 Task: AssignVinnyoffice2@gmail.com as Assignee of Child Issue ChildIssue0000000154 of Issue Issue0000000077 in Backlog  in Scrum Project Project0000000016 in Jira. AssignVinnyoffice2@gmail.com as Assignee of Child Issue ChildIssue0000000155 of Issue Issue0000000078 in Backlog  in Scrum Project Project0000000016 in Jira. AssignCarxxstreet791@gmail.com as Assignee of Child Issue ChildIssue0000000156 of Issue Issue0000000078 in Backlog  in Scrum Project Project0000000016 in Jira. AssignCarxxstreet791@gmail.com as Assignee of Child Issue ChildIssue0000000157 of Issue Issue0000000079 in Backlog  in Scrum Project Project0000000016 in Jira. AssignCarxxstreet791@gmail.com as Assignee of Child Issue ChildIssue0000000158 of Issue Issue0000000079 in Backlog  in Scrum Project Project0000000016 in Jira
Action: Mouse moved to (342, 374)
Screenshot: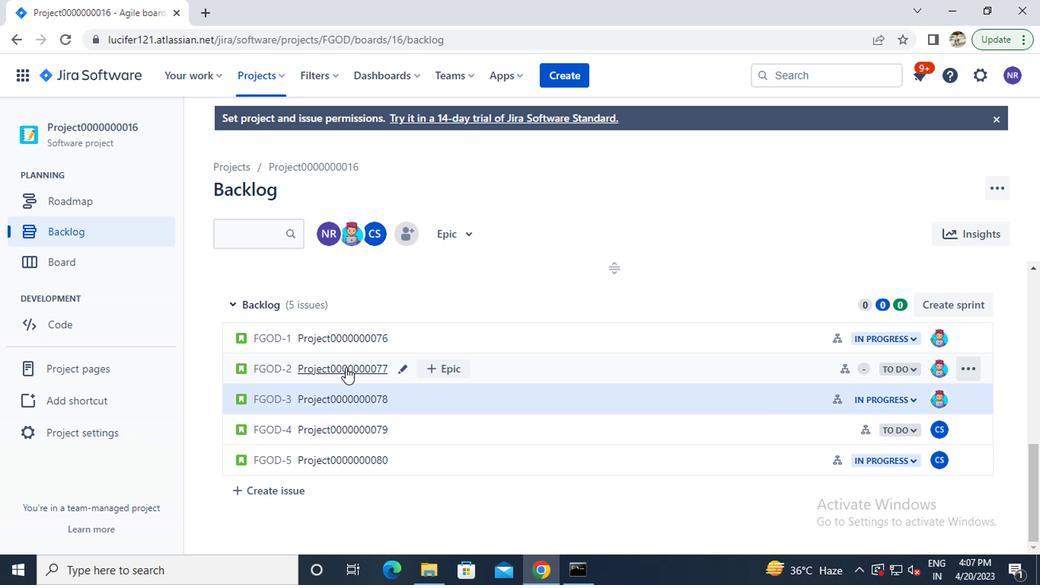 
Action: Mouse pressed left at (342, 374)
Screenshot: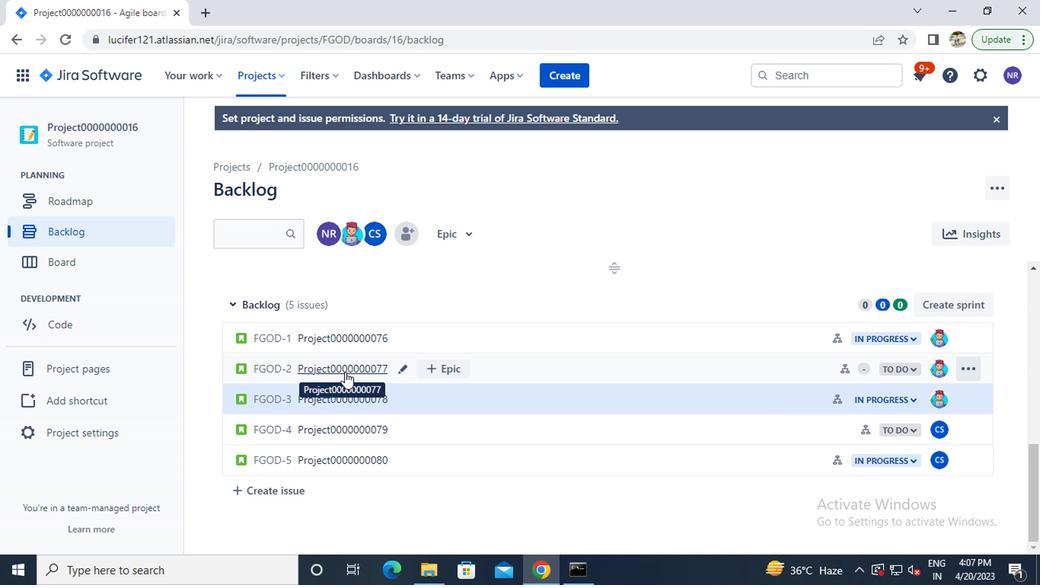 
Action: Mouse moved to (958, 372)
Screenshot: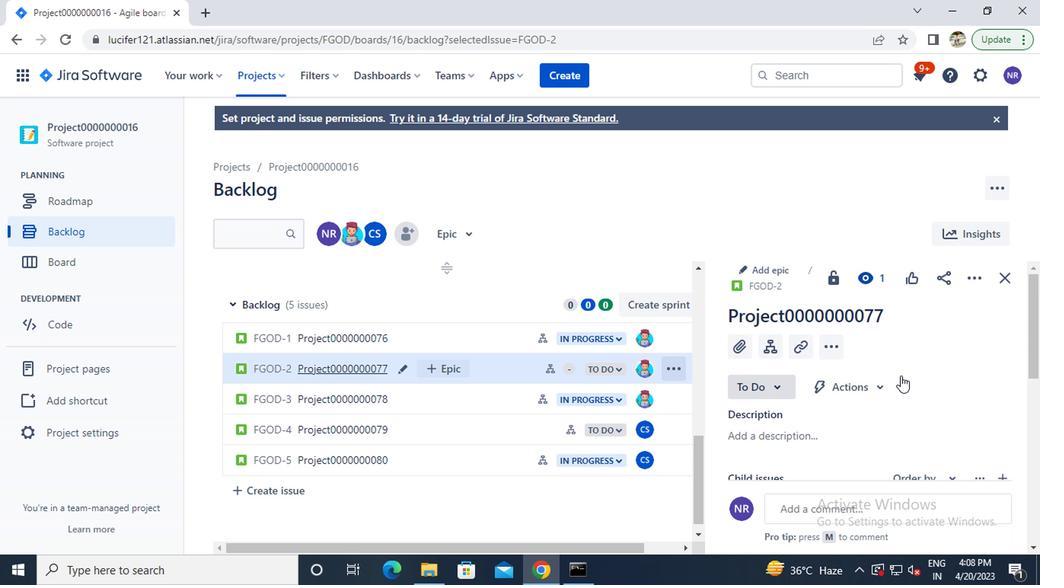 
Action: Mouse scrolled (958, 371) with delta (0, -1)
Screenshot: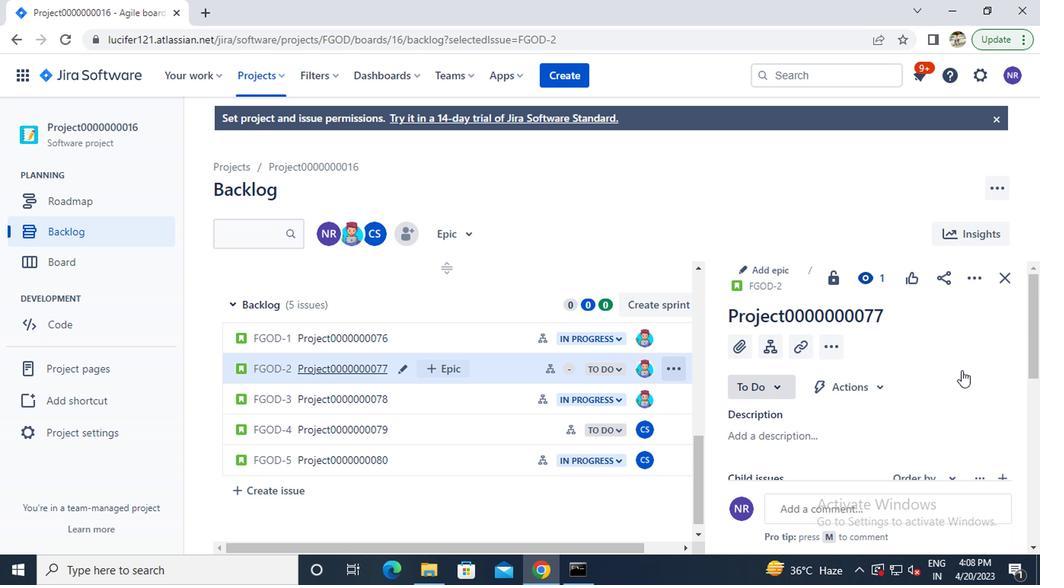 
Action: Mouse moved to (955, 372)
Screenshot: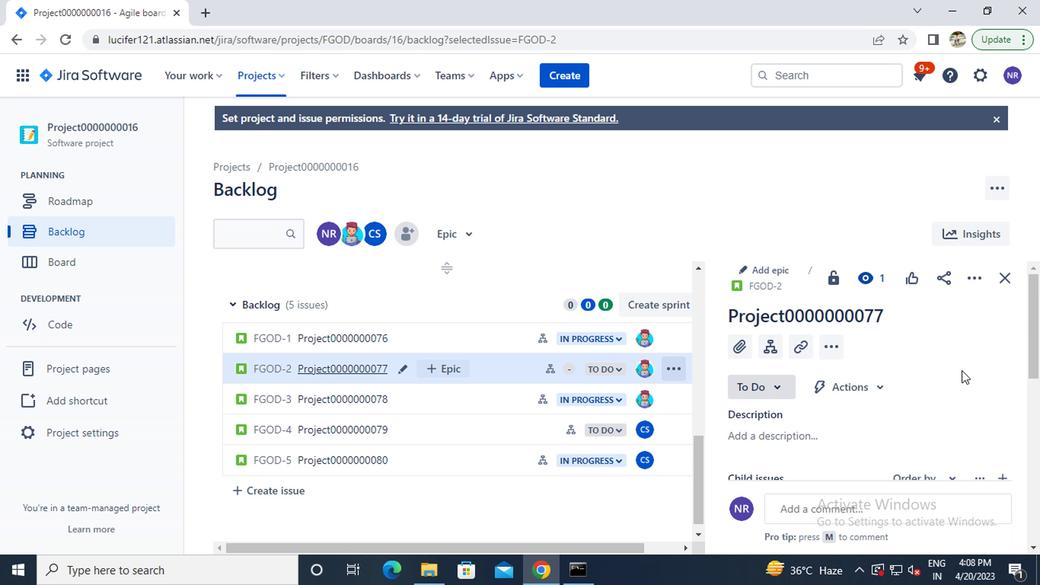 
Action: Mouse scrolled (955, 371) with delta (0, -1)
Screenshot: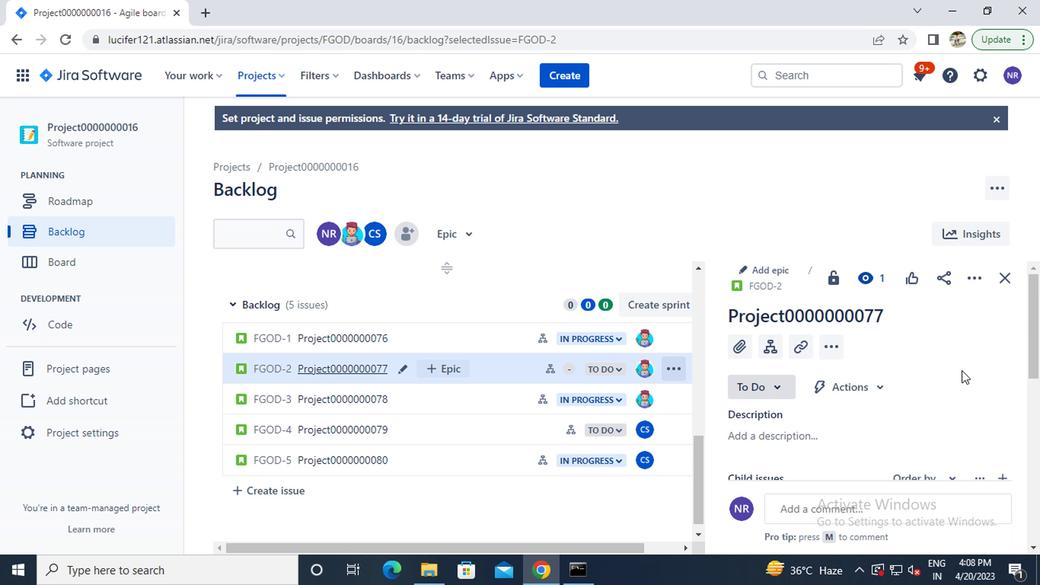 
Action: Mouse moved to (952, 372)
Screenshot: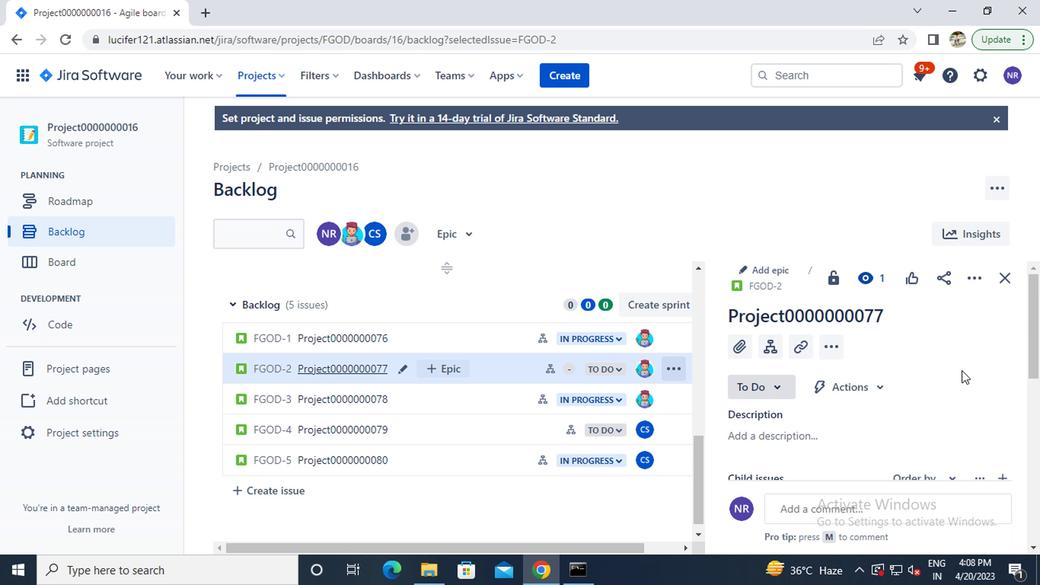 
Action: Mouse scrolled (952, 371) with delta (0, -1)
Screenshot: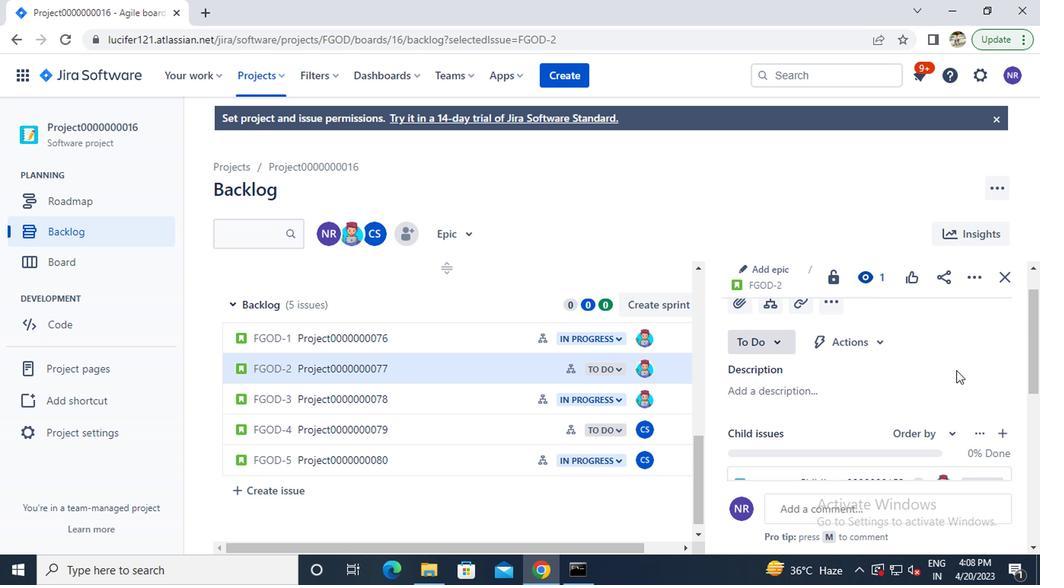 
Action: Mouse moved to (937, 340)
Screenshot: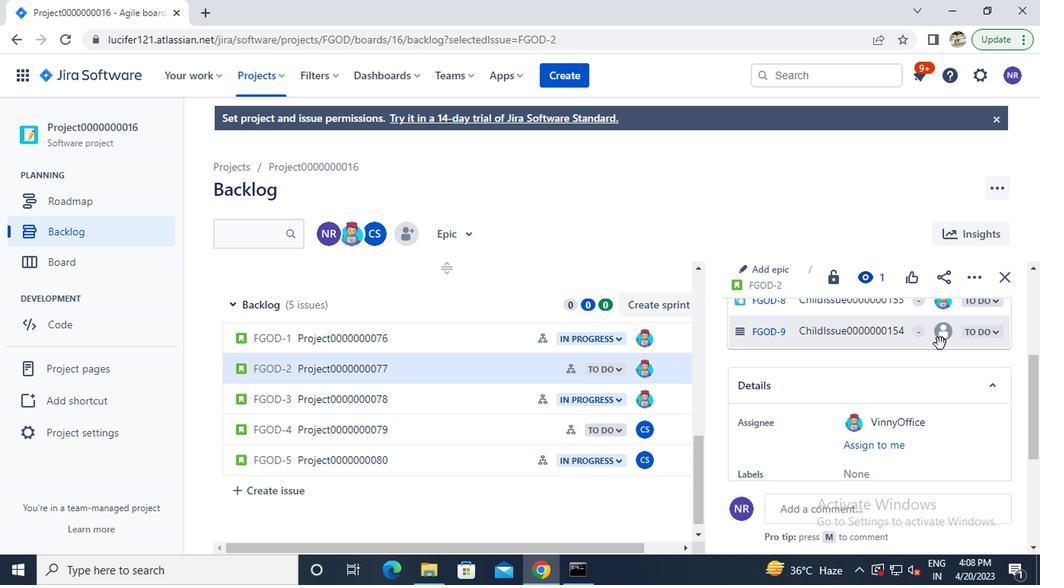 
Action: Mouse pressed left at (937, 340)
Screenshot: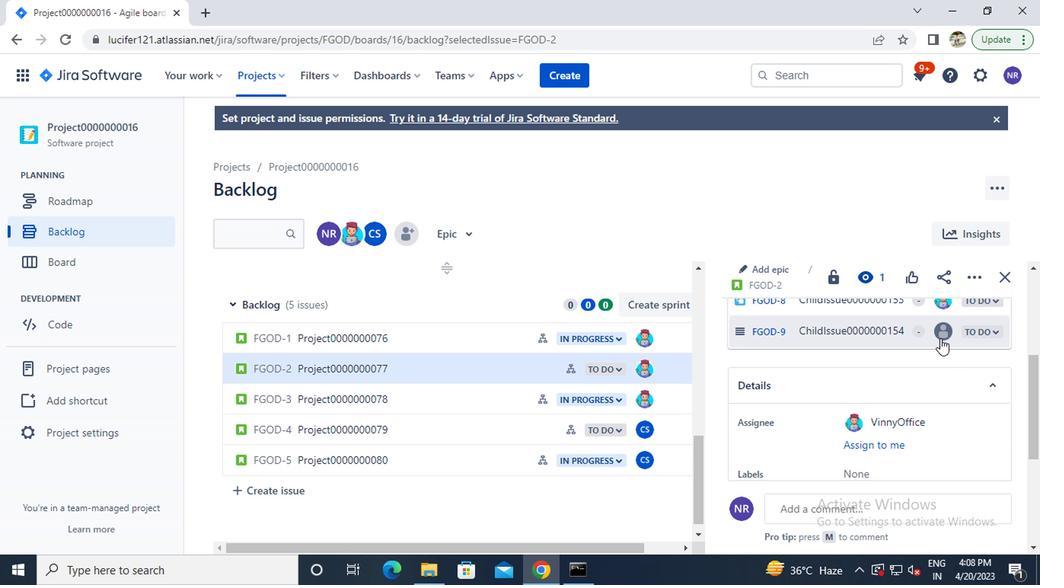 
Action: Mouse moved to (937, 340)
Screenshot: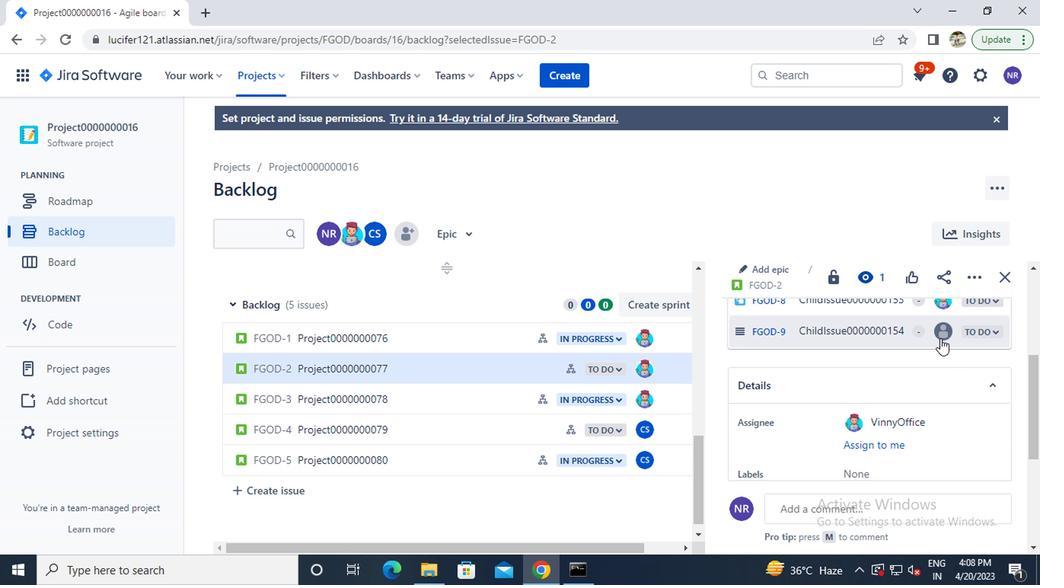 
Action: Key pressed v
Screenshot: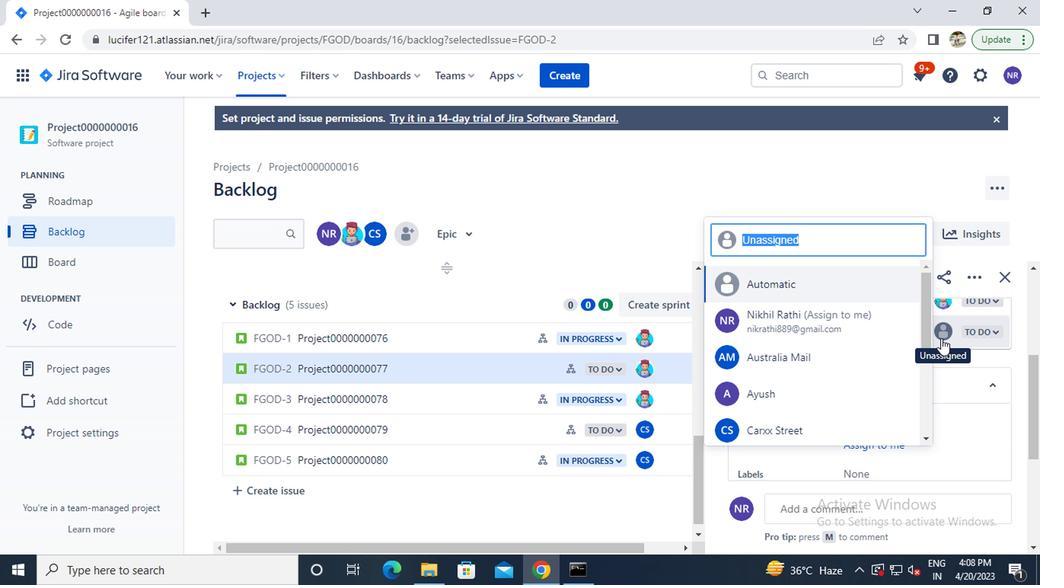 
Action: Mouse moved to (811, 326)
Screenshot: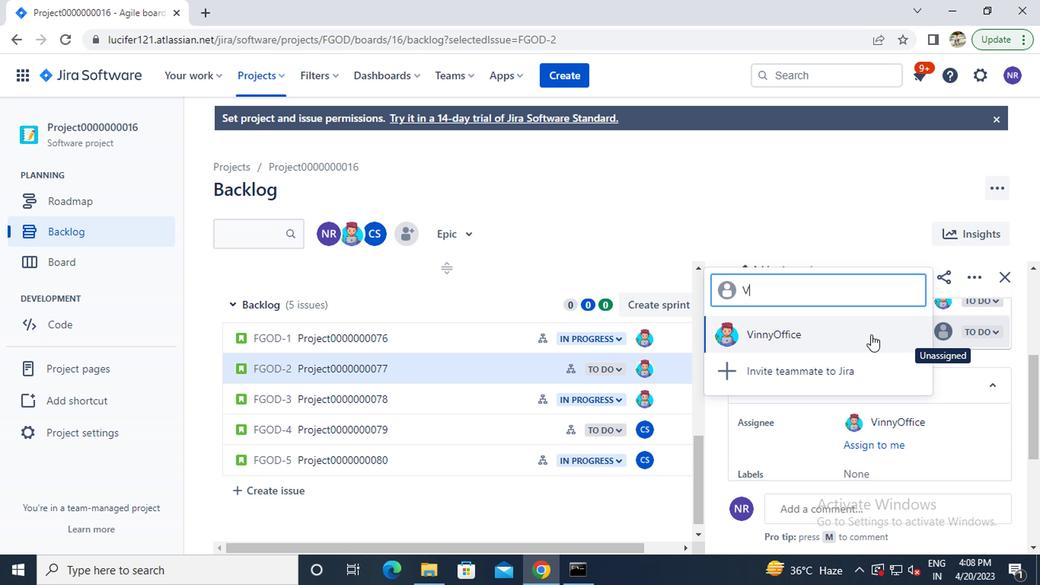 
Action: Mouse pressed left at (811, 326)
Screenshot: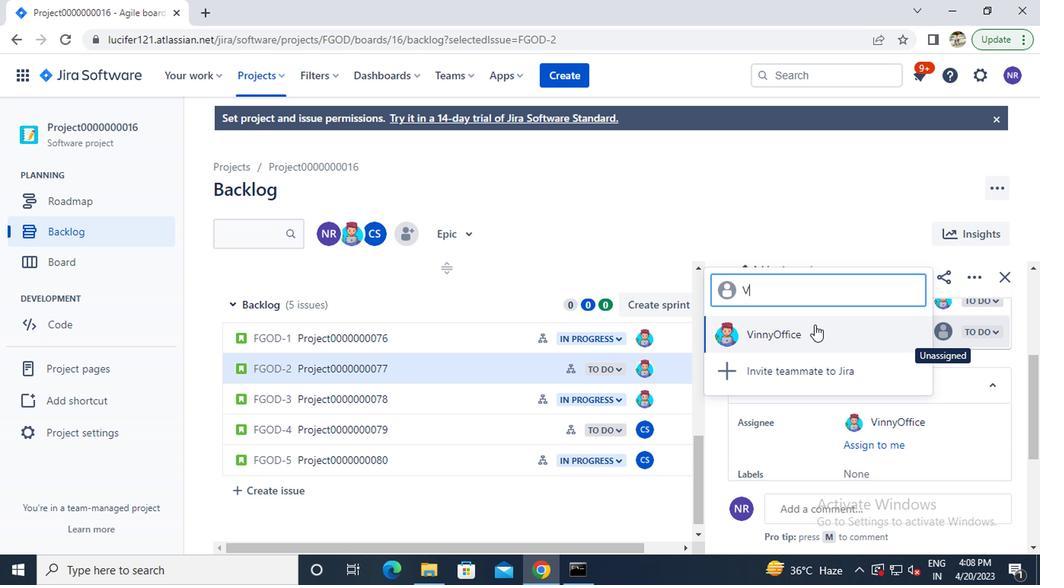 
Action: Mouse moved to (349, 395)
Screenshot: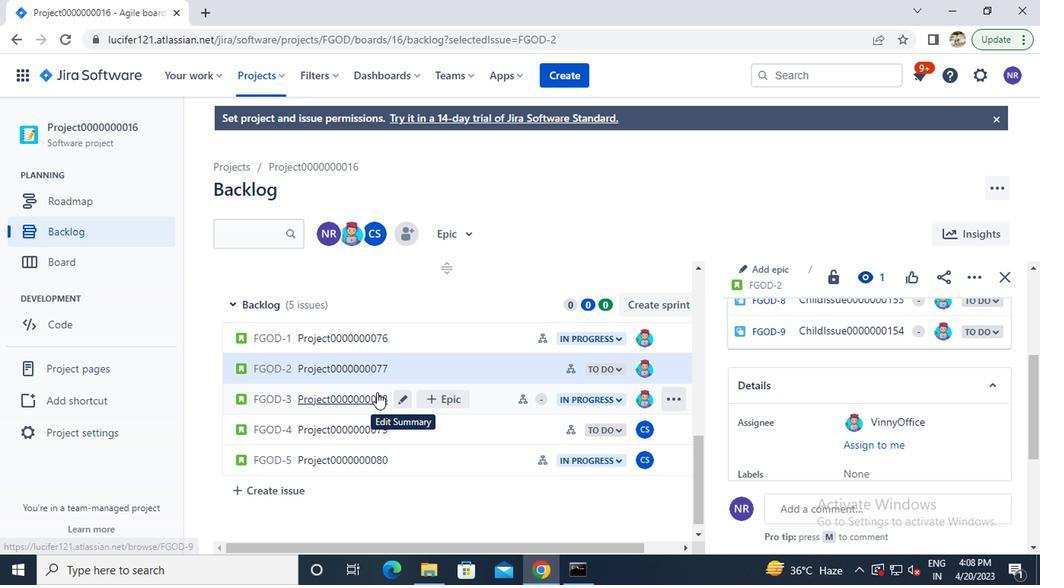 
Action: Mouse pressed left at (349, 395)
Screenshot: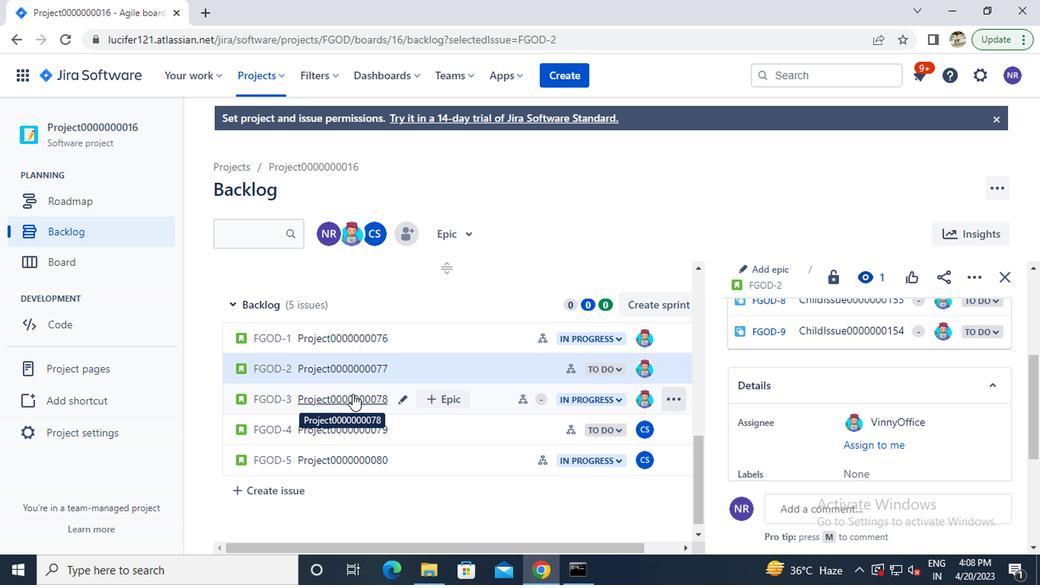 
Action: Mouse moved to (847, 408)
Screenshot: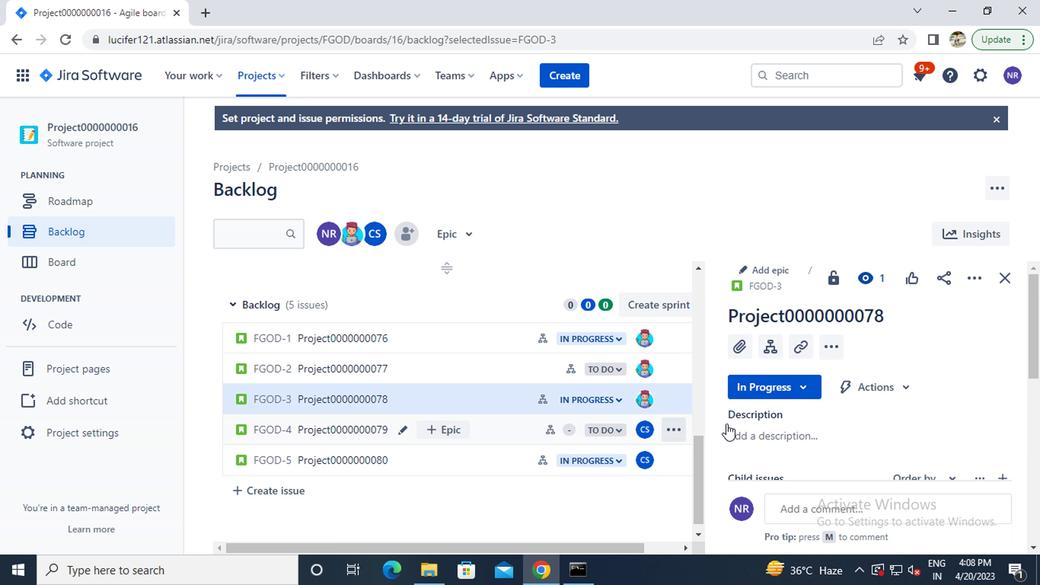 
Action: Mouse scrolled (847, 408) with delta (0, 0)
Screenshot: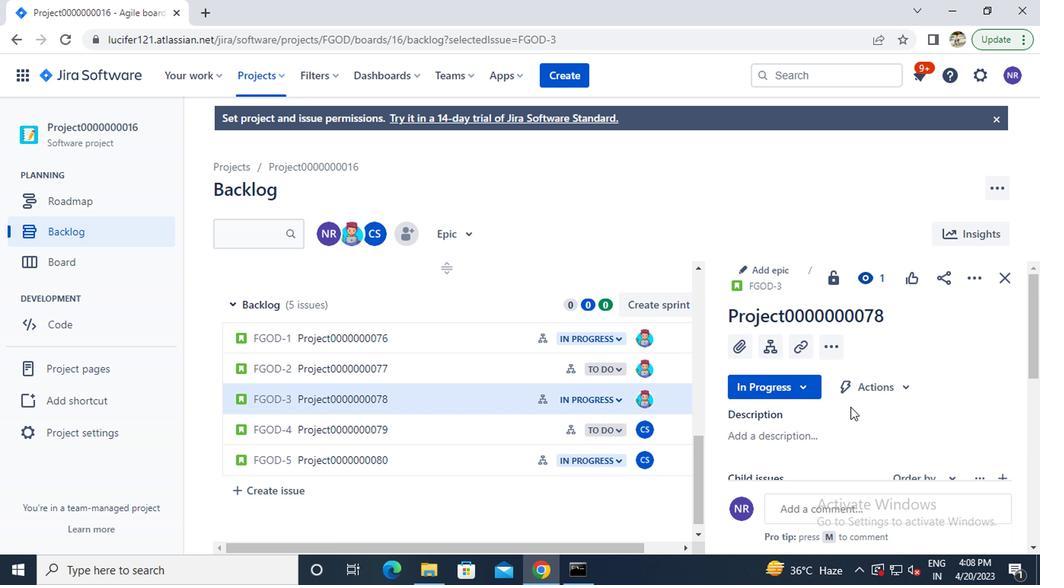 
Action: Mouse moved to (941, 449)
Screenshot: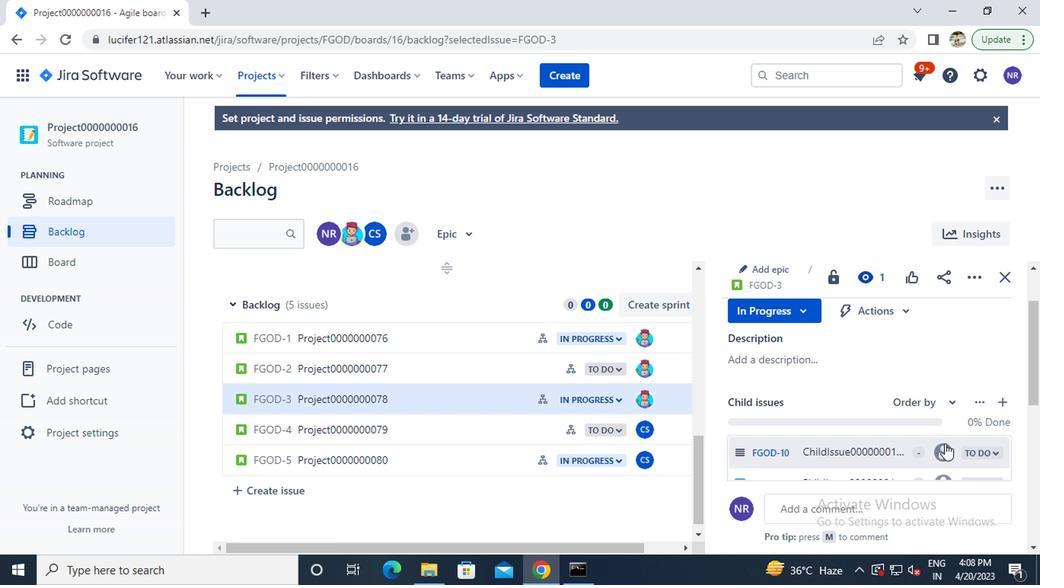 
Action: Mouse pressed left at (941, 449)
Screenshot: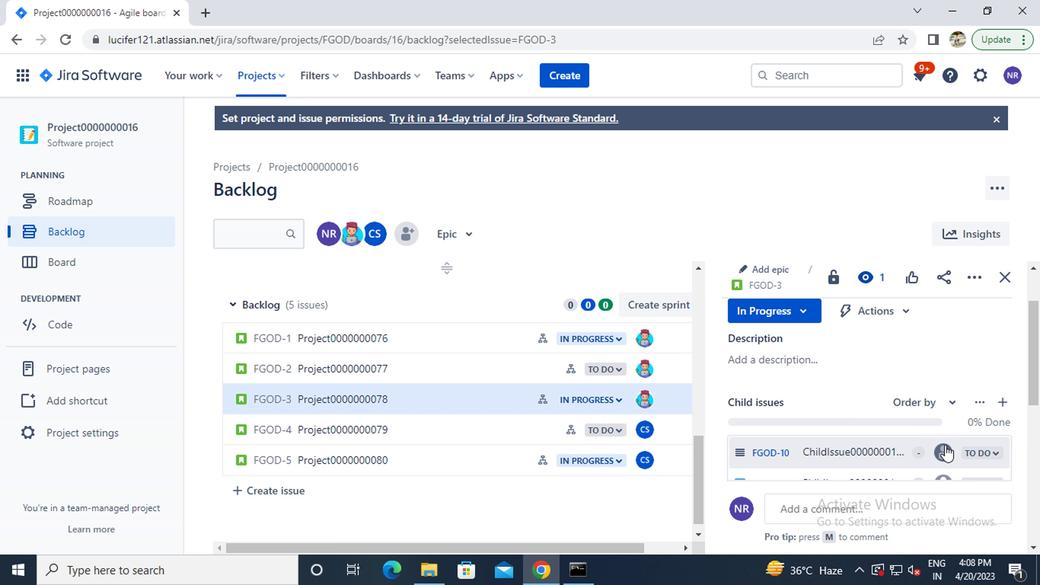 
Action: Mouse moved to (940, 450)
Screenshot: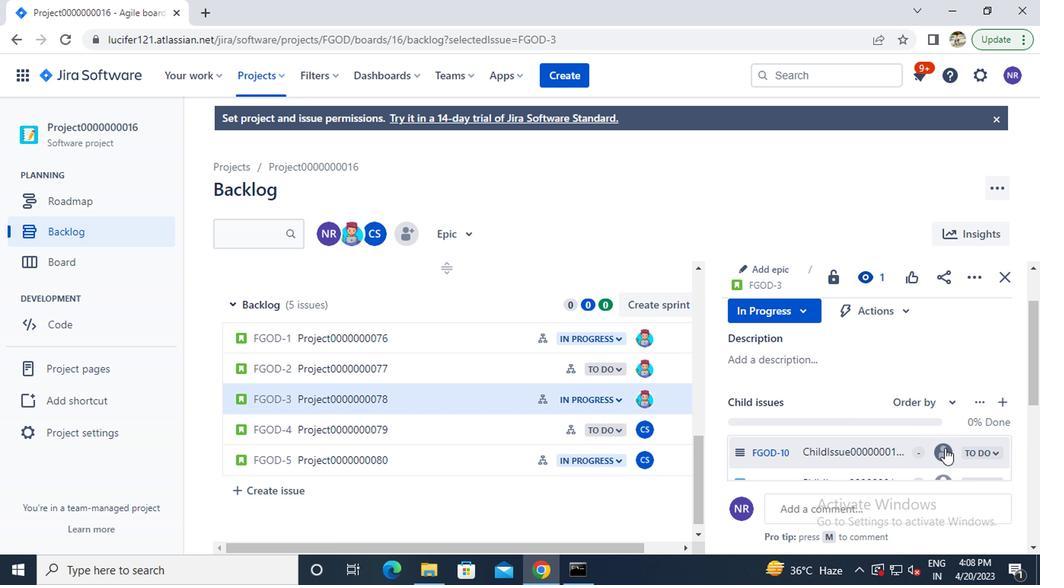 
Action: Key pressed v
Screenshot: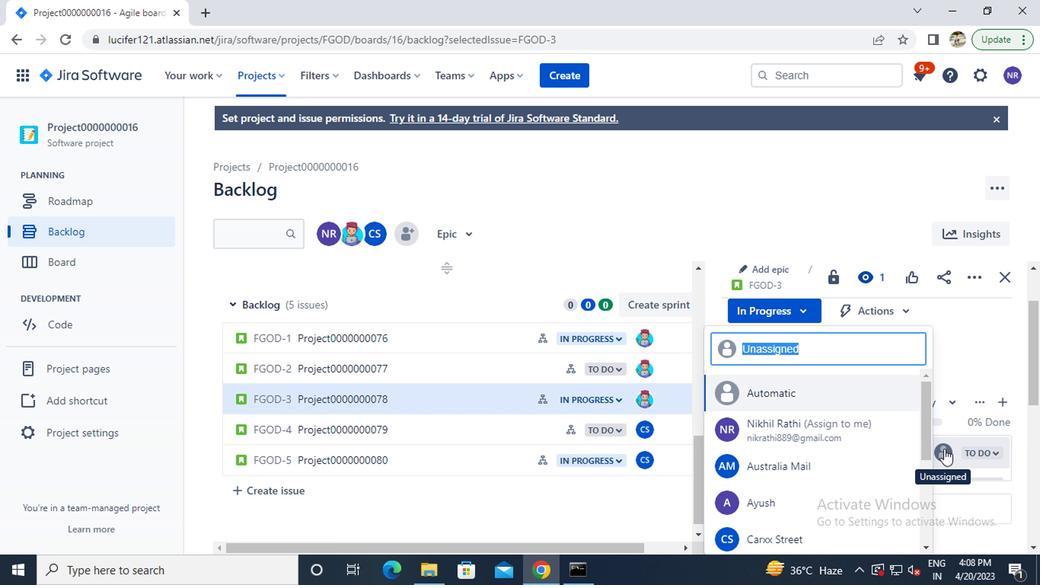 
Action: Mouse moved to (795, 456)
Screenshot: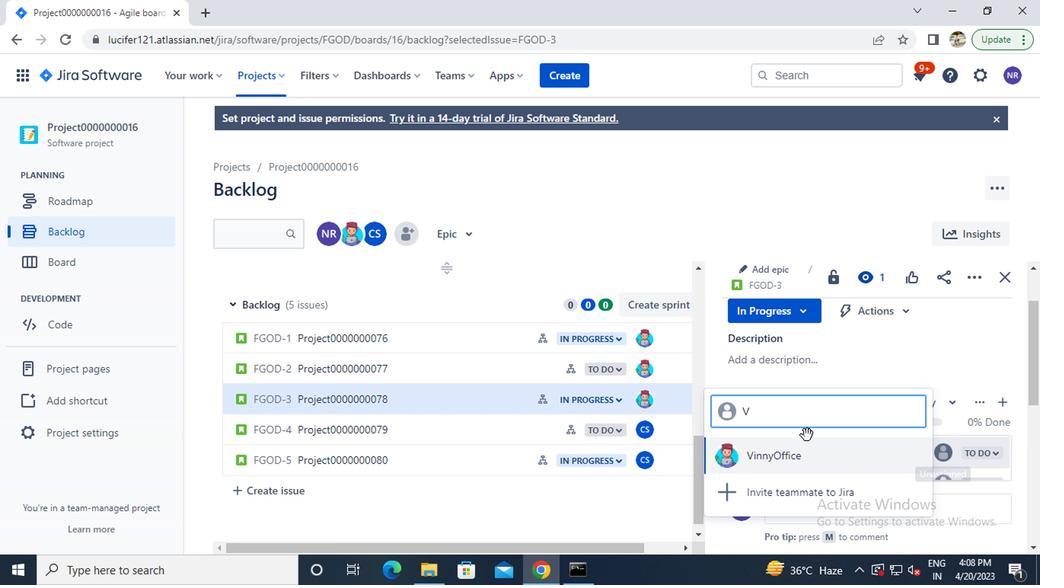 
Action: Mouse pressed left at (795, 456)
Screenshot: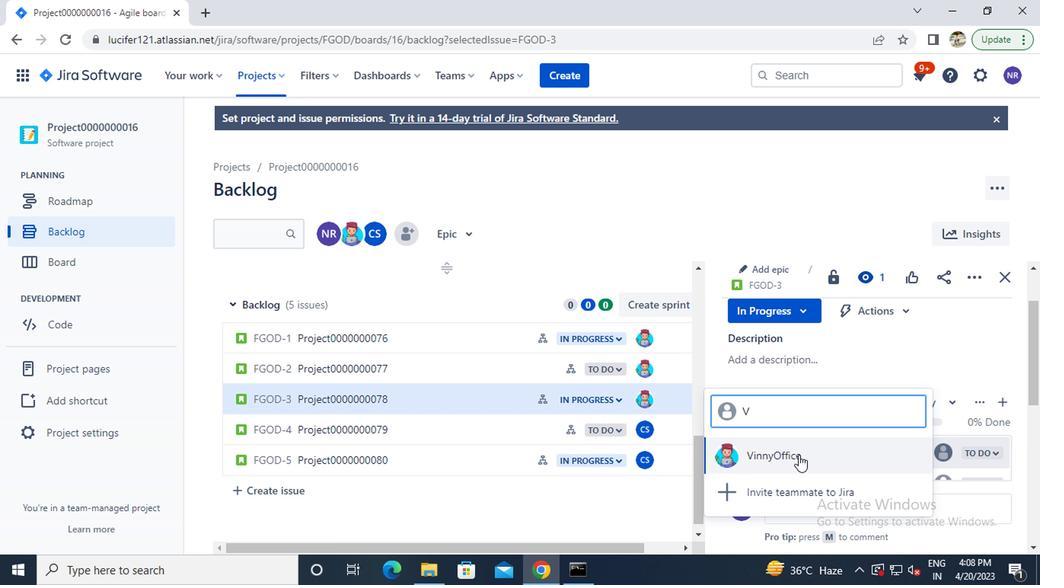 
Action: Mouse moved to (839, 443)
Screenshot: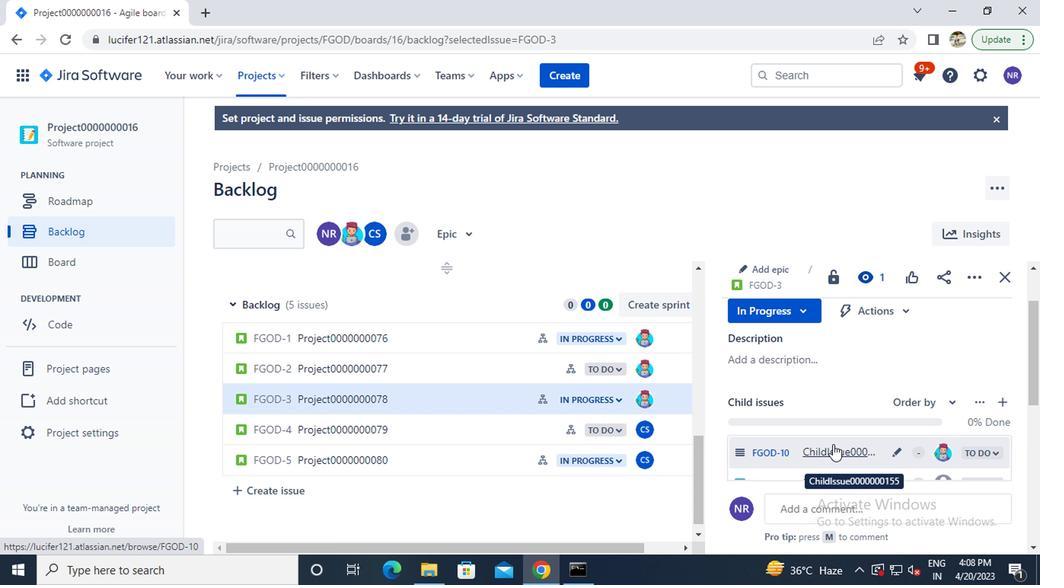 
Action: Mouse scrolled (839, 442) with delta (0, -1)
Screenshot: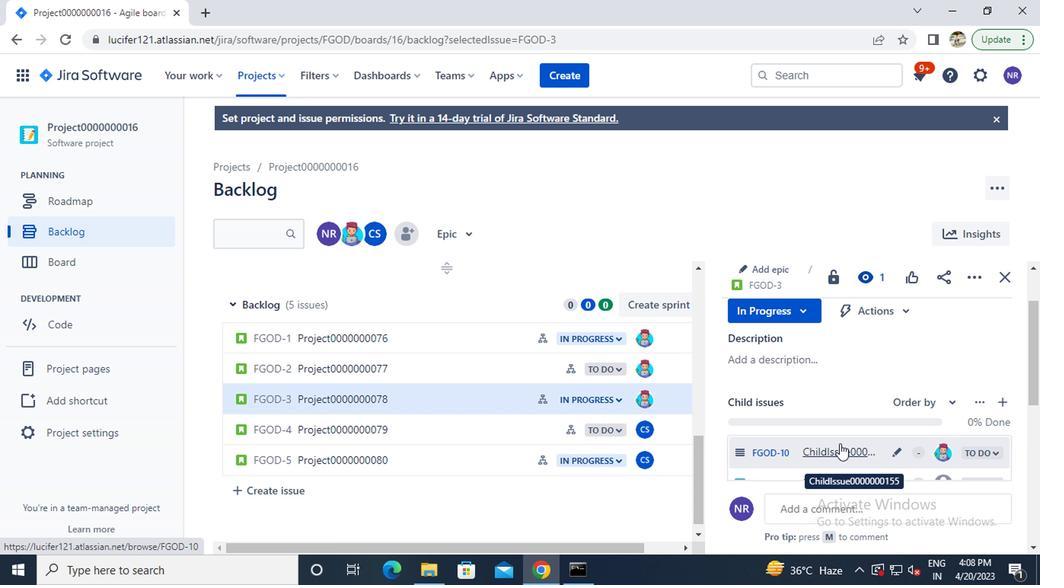 
Action: Mouse moved to (937, 408)
Screenshot: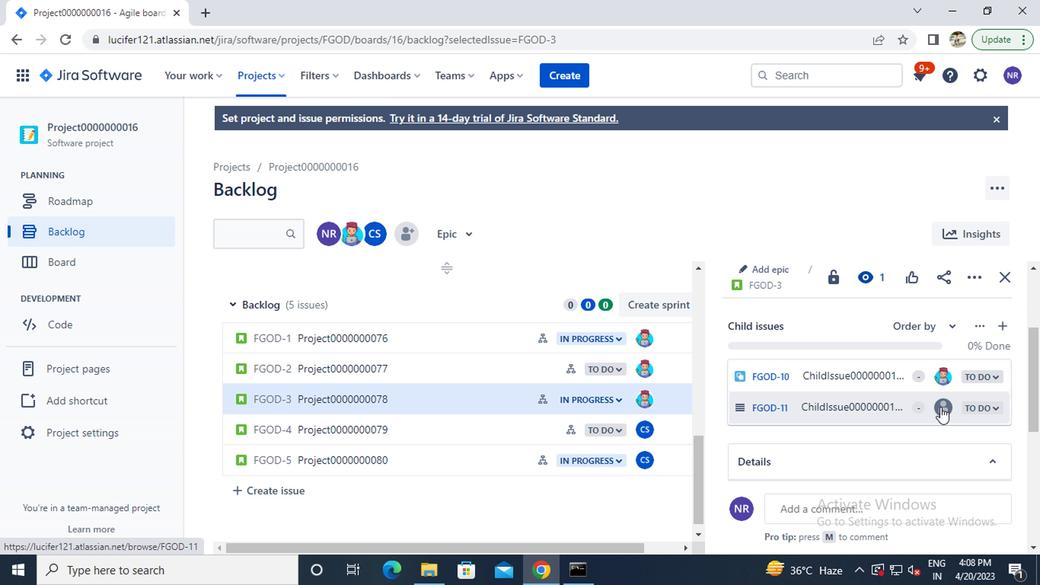 
Action: Mouse pressed left at (937, 408)
Screenshot: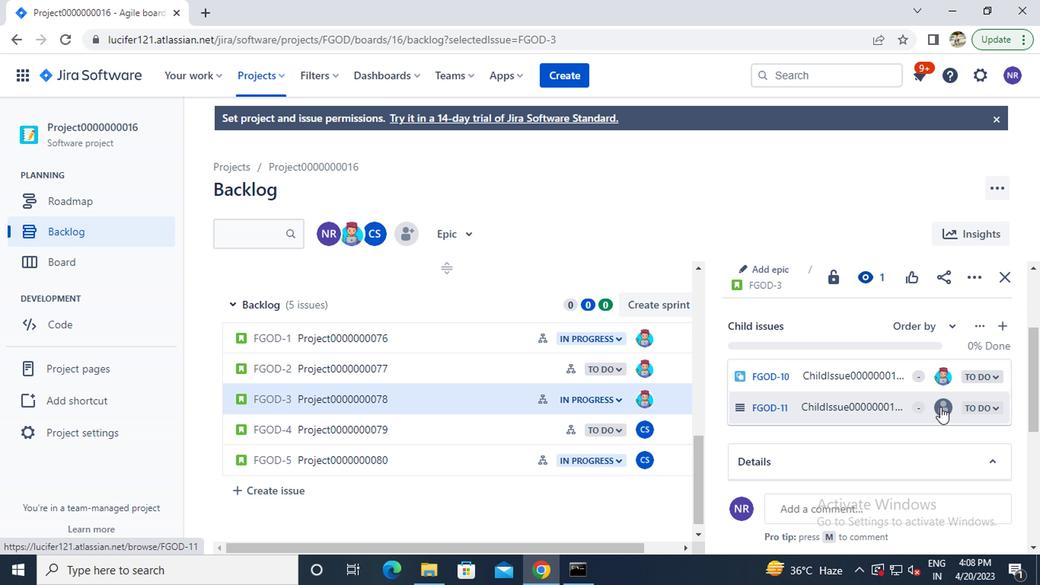 
Action: Key pressed c
Screenshot: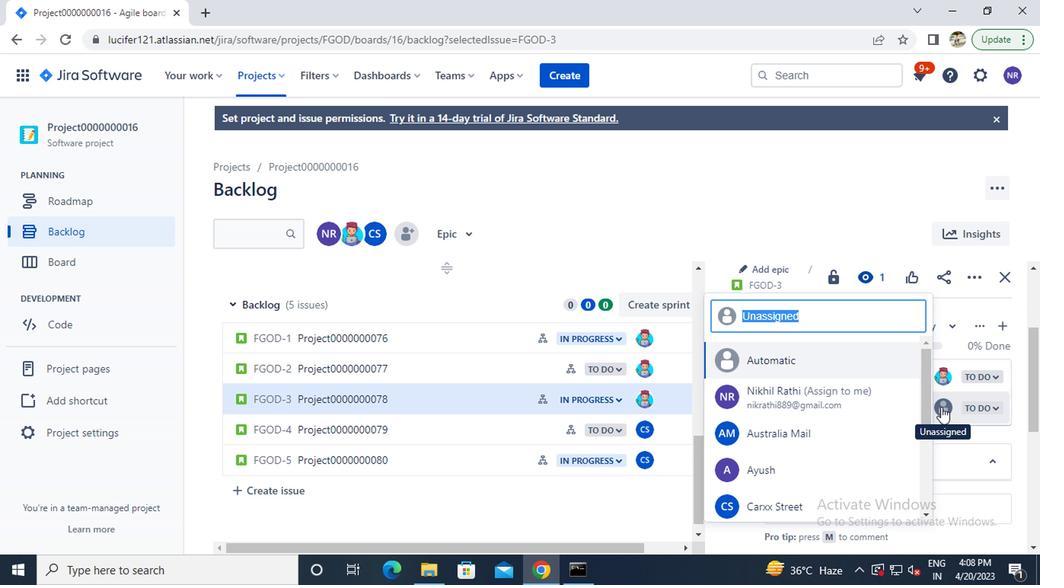 
Action: Mouse moved to (793, 416)
Screenshot: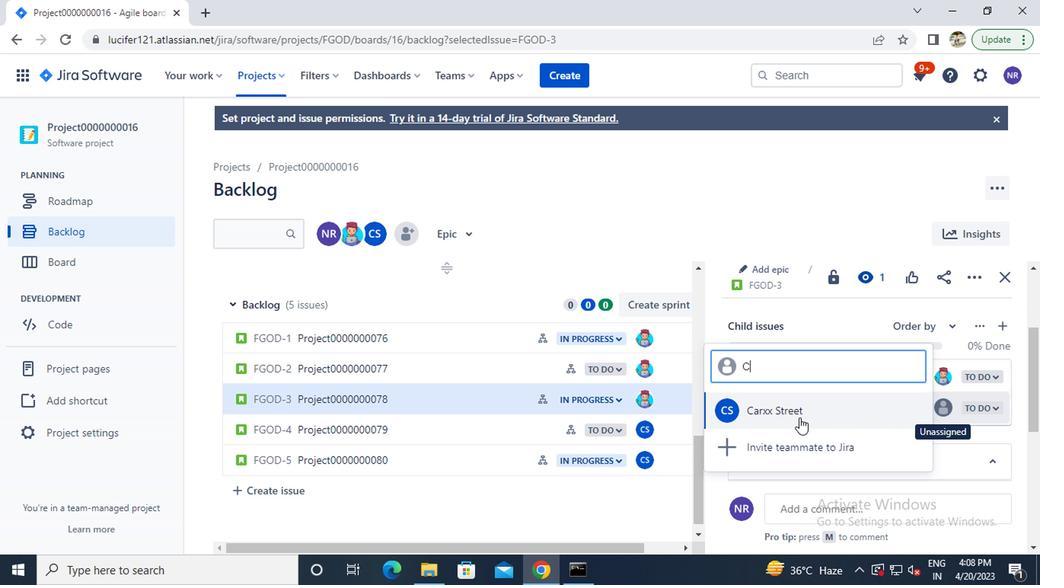 
Action: Mouse pressed left at (793, 416)
Screenshot: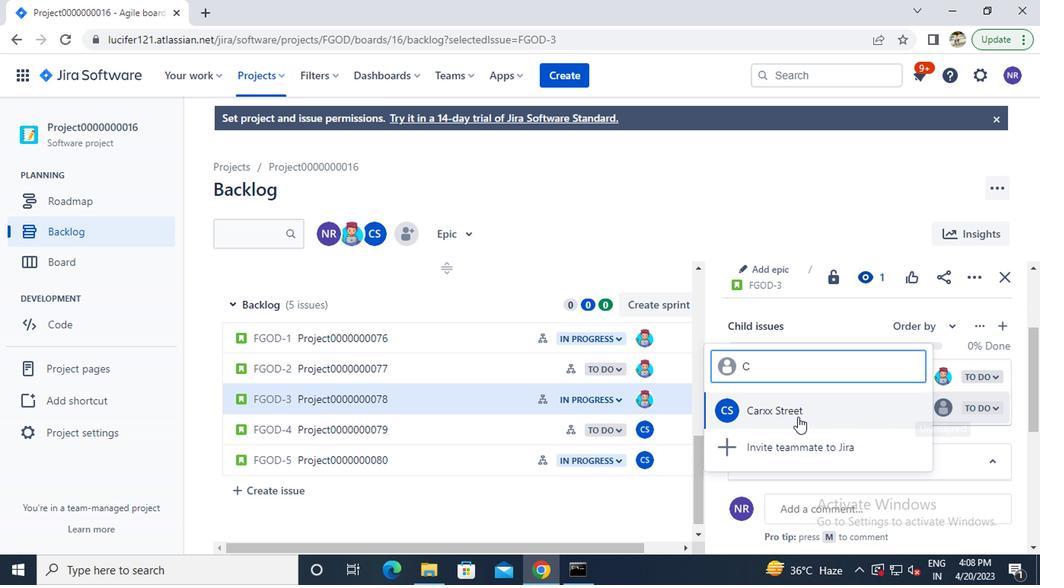 
Action: Mouse moved to (343, 428)
Screenshot: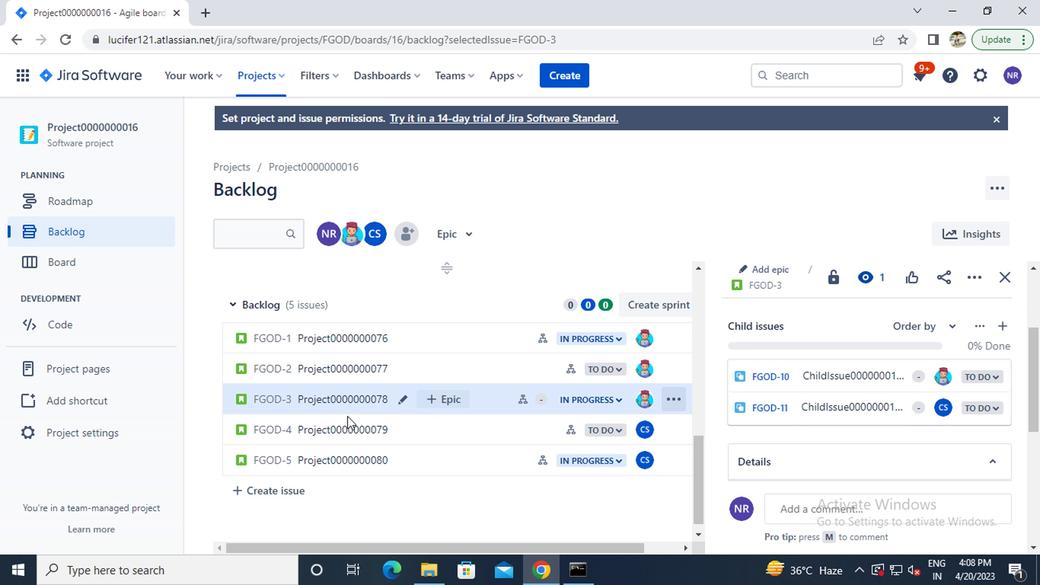 
Action: Mouse pressed left at (343, 428)
Screenshot: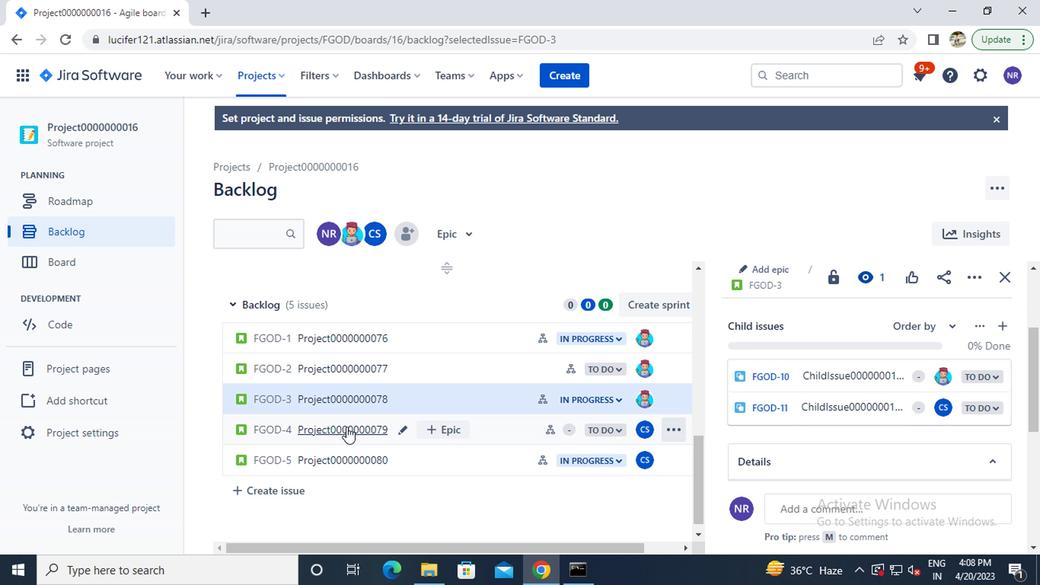 
Action: Mouse moved to (854, 400)
Screenshot: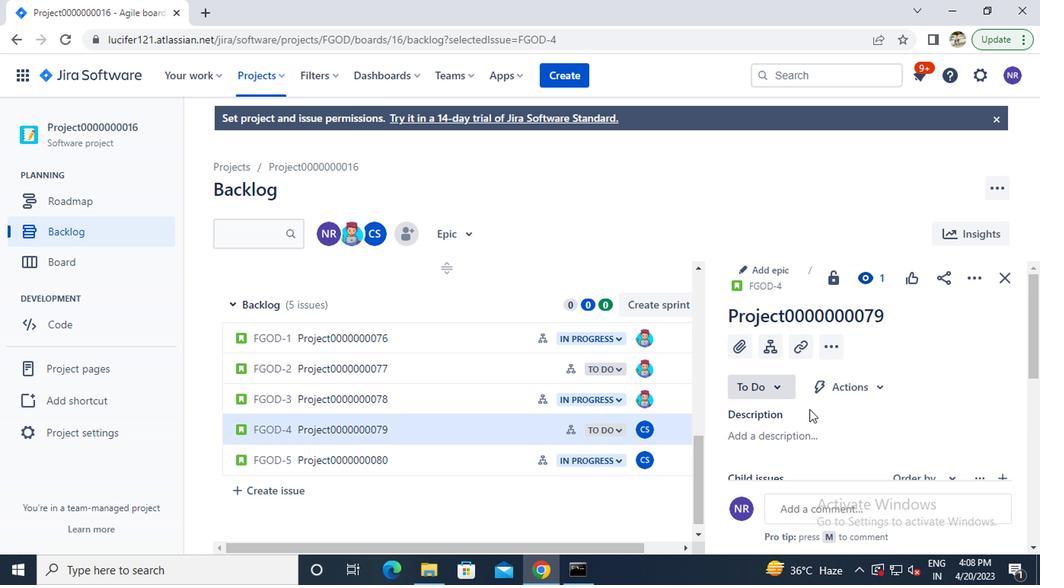 
Action: Mouse scrolled (854, 399) with delta (0, -1)
Screenshot: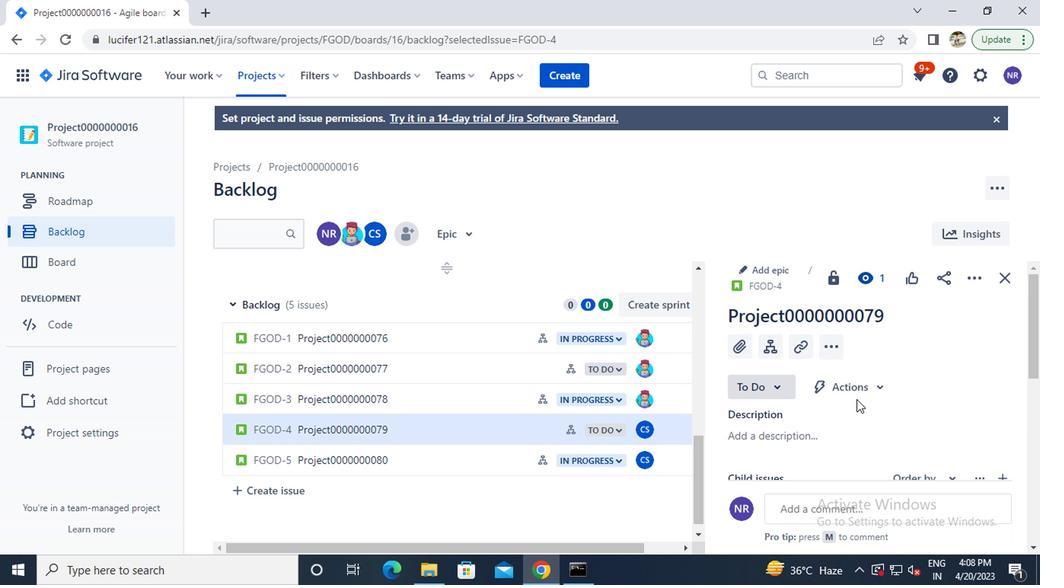 
Action: Mouse scrolled (854, 399) with delta (0, -1)
Screenshot: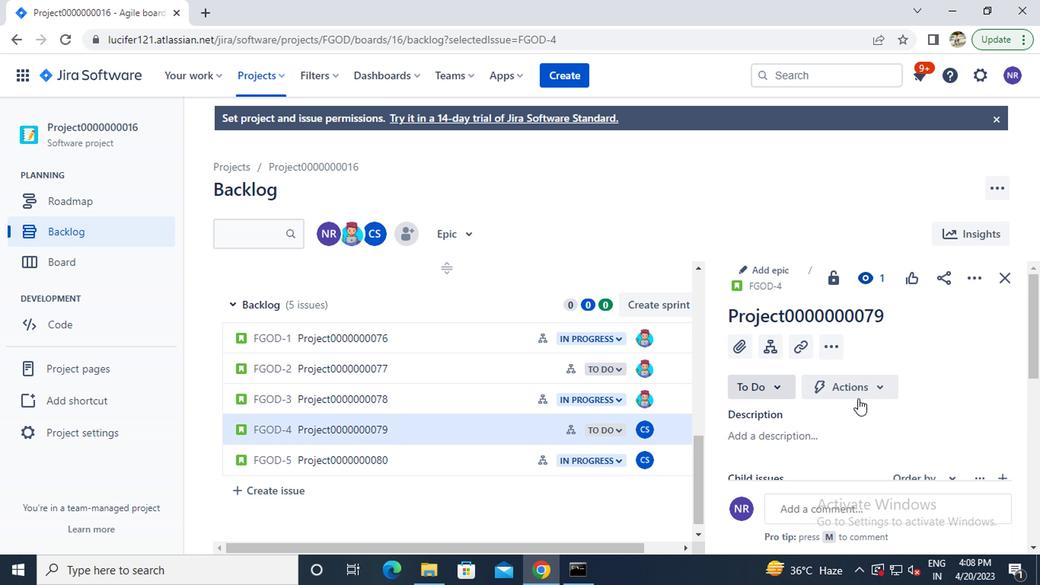 
Action: Mouse moved to (946, 379)
Screenshot: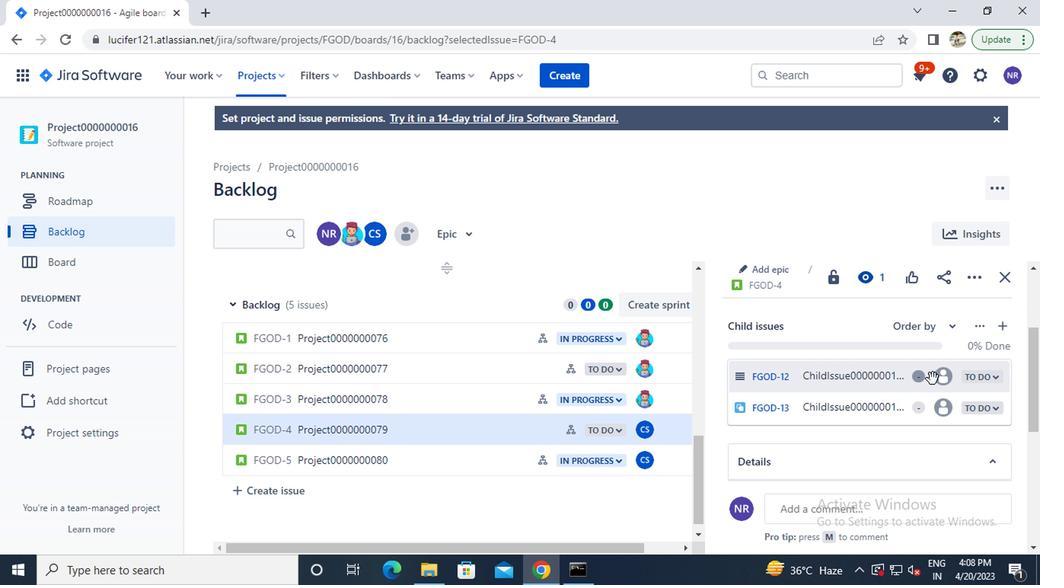 
Action: Mouse pressed left at (946, 379)
Screenshot: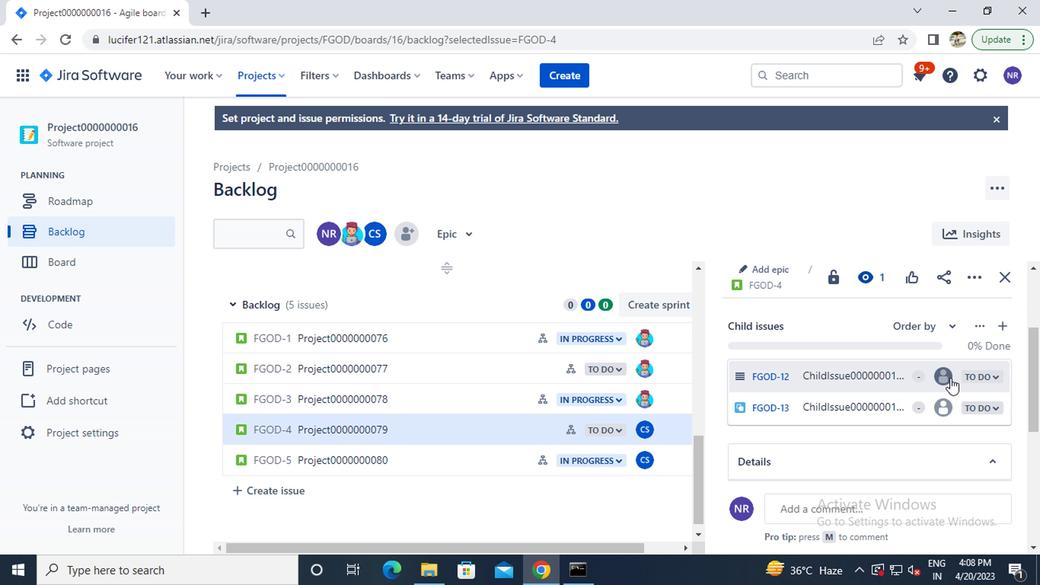 
Action: Mouse moved to (946, 379)
Screenshot: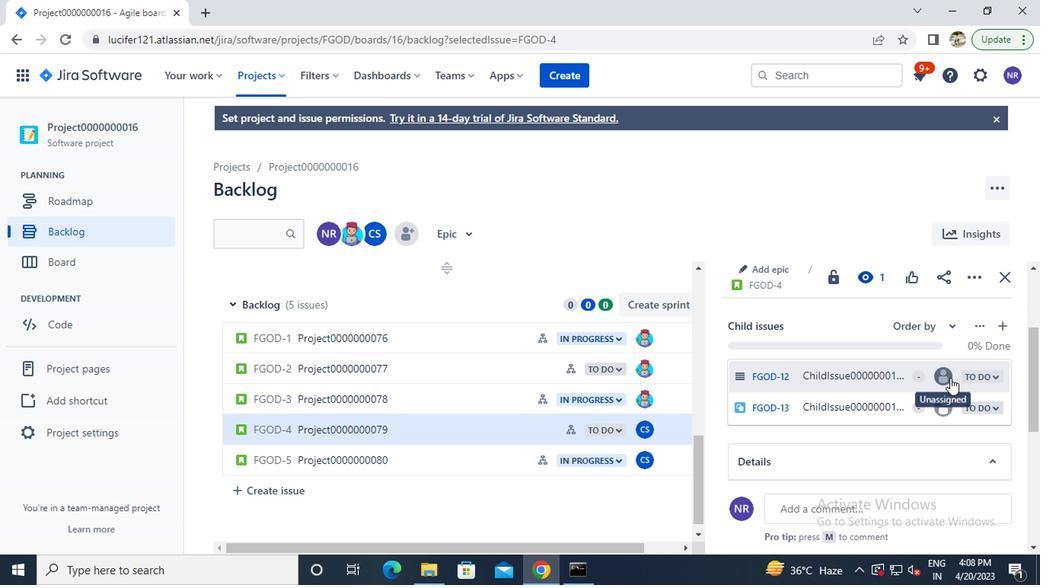 
Action: Key pressed c
Screenshot: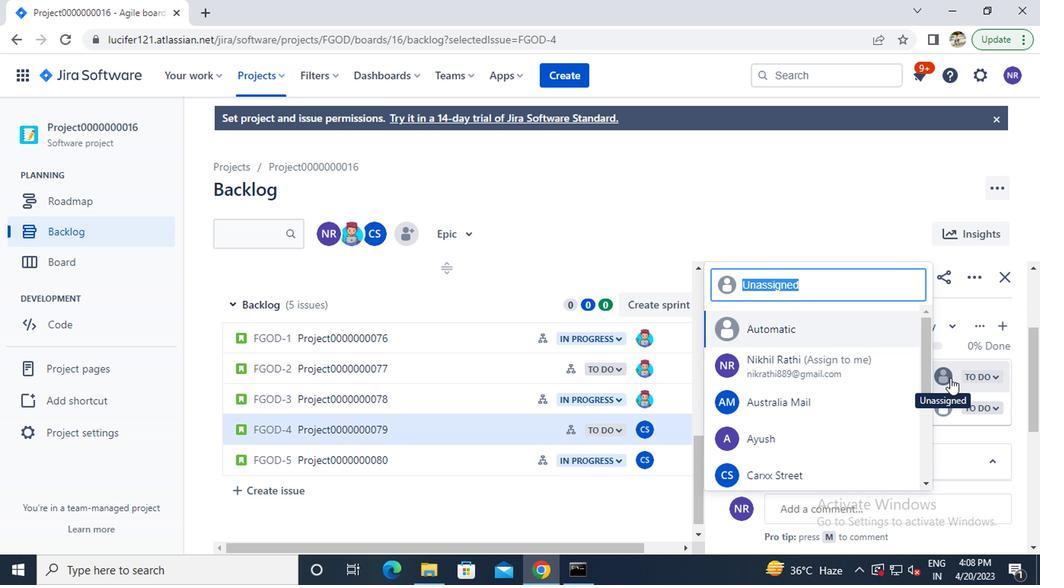 
Action: Mouse moved to (824, 377)
Screenshot: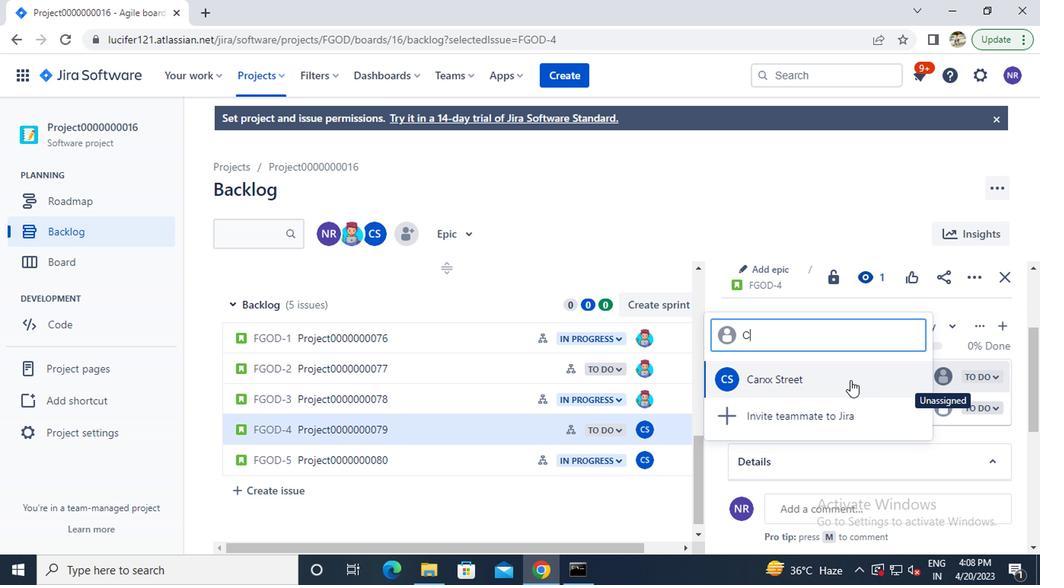 
Action: Mouse pressed left at (824, 377)
Screenshot: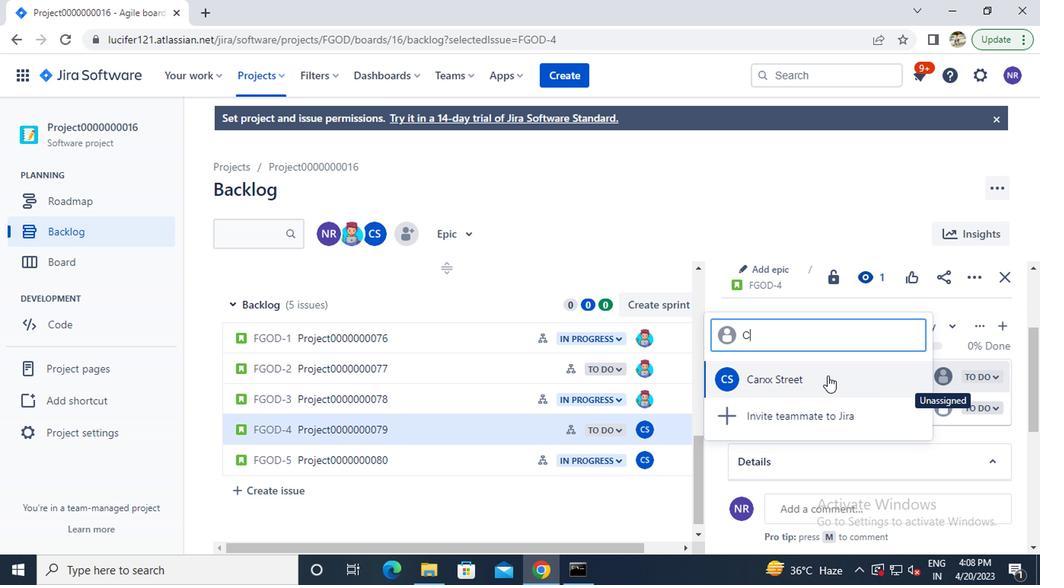 
Action: Mouse moved to (944, 412)
Screenshot: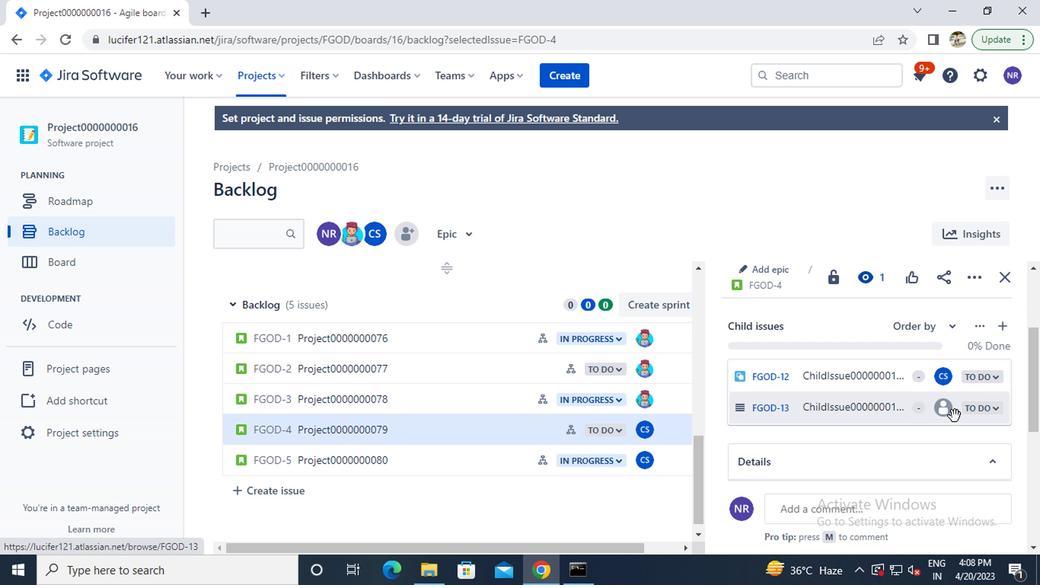 
Action: Mouse pressed left at (944, 412)
Screenshot: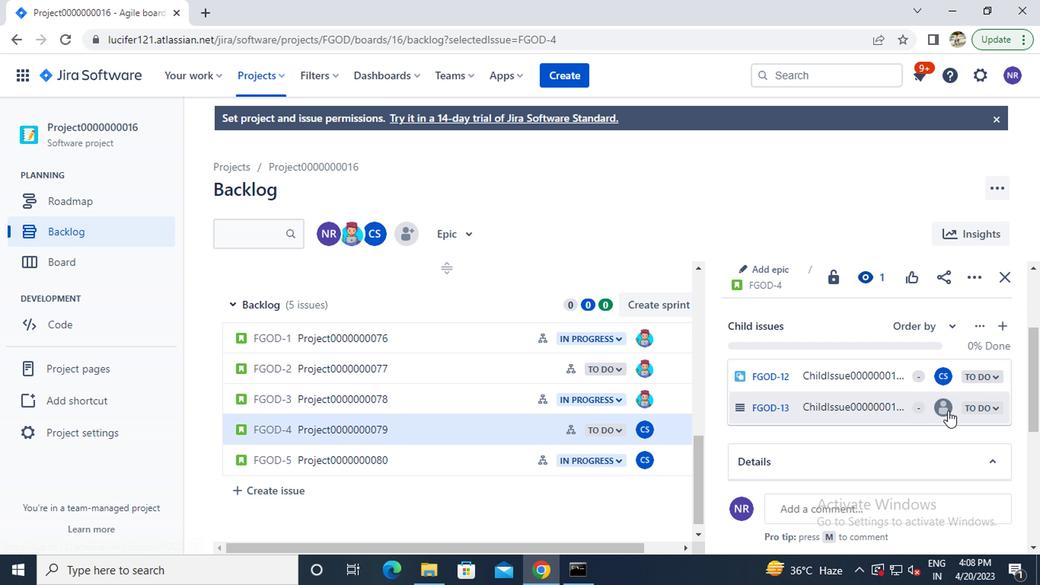 
Action: Key pressed c
Screenshot: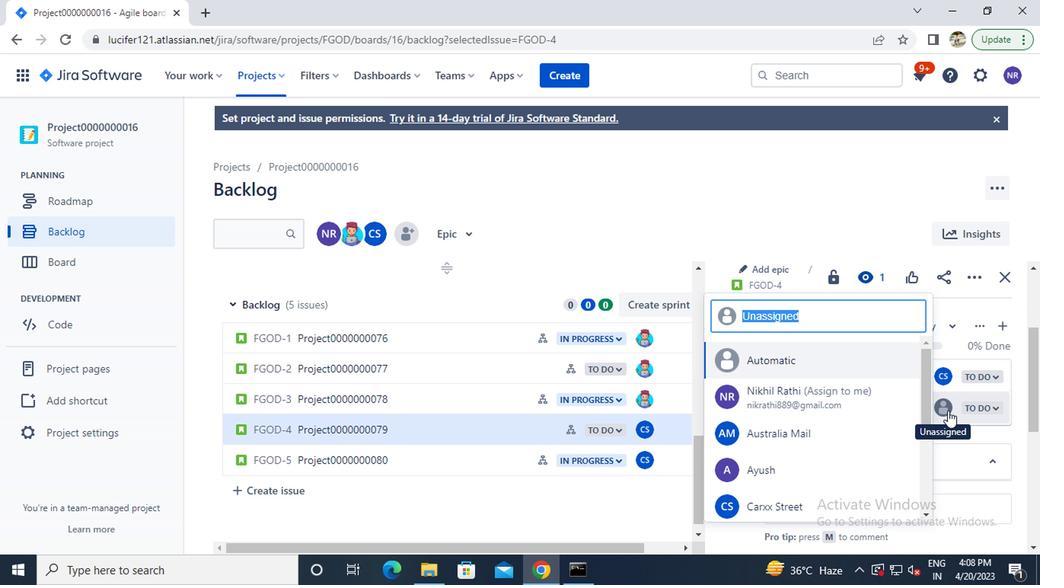 
Action: Mouse moved to (782, 416)
Screenshot: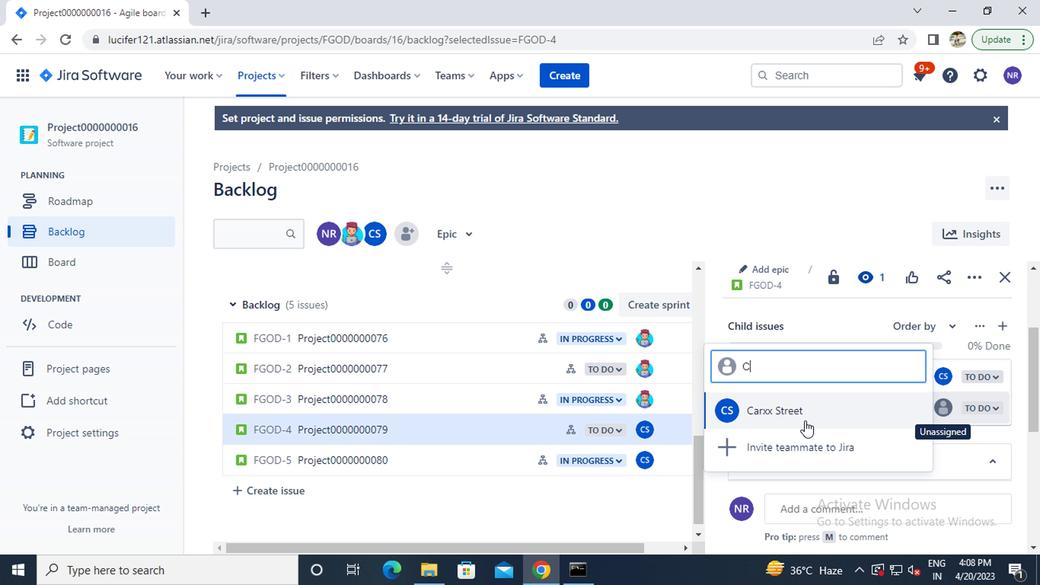 
Action: Mouse pressed left at (782, 416)
Screenshot: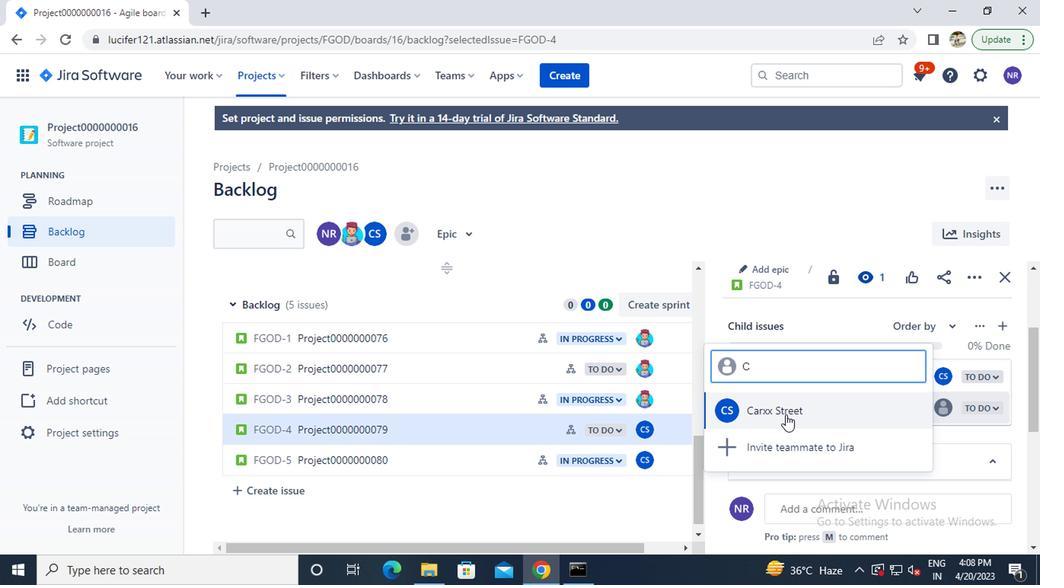 
Action: Mouse moved to (1002, 276)
Screenshot: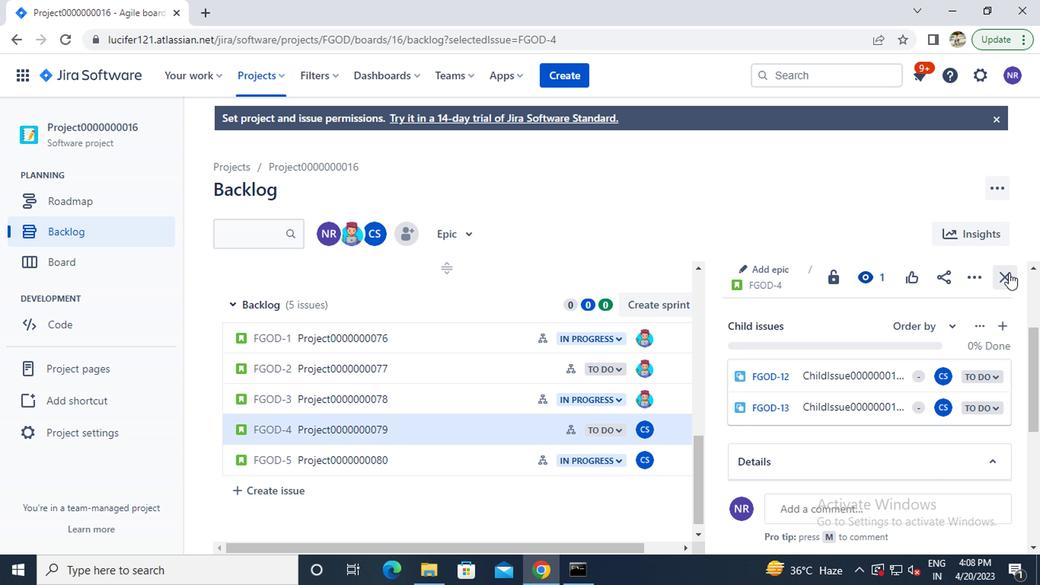 
Action: Mouse pressed left at (1002, 276)
Screenshot: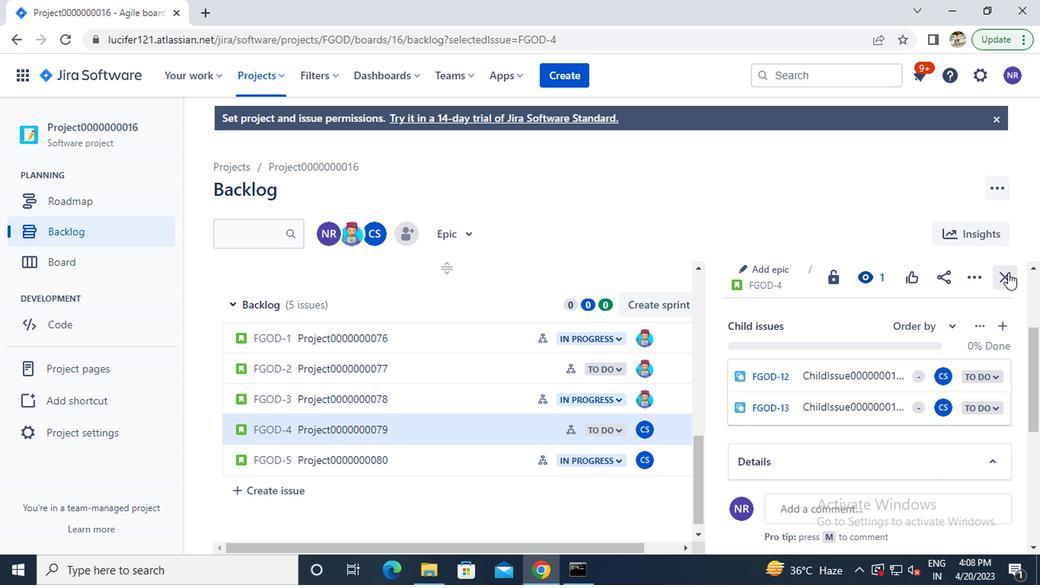 
